 Task: Paragraph spacing (pts) after:"
Action: Mouse moved to (320, 324)
Screenshot: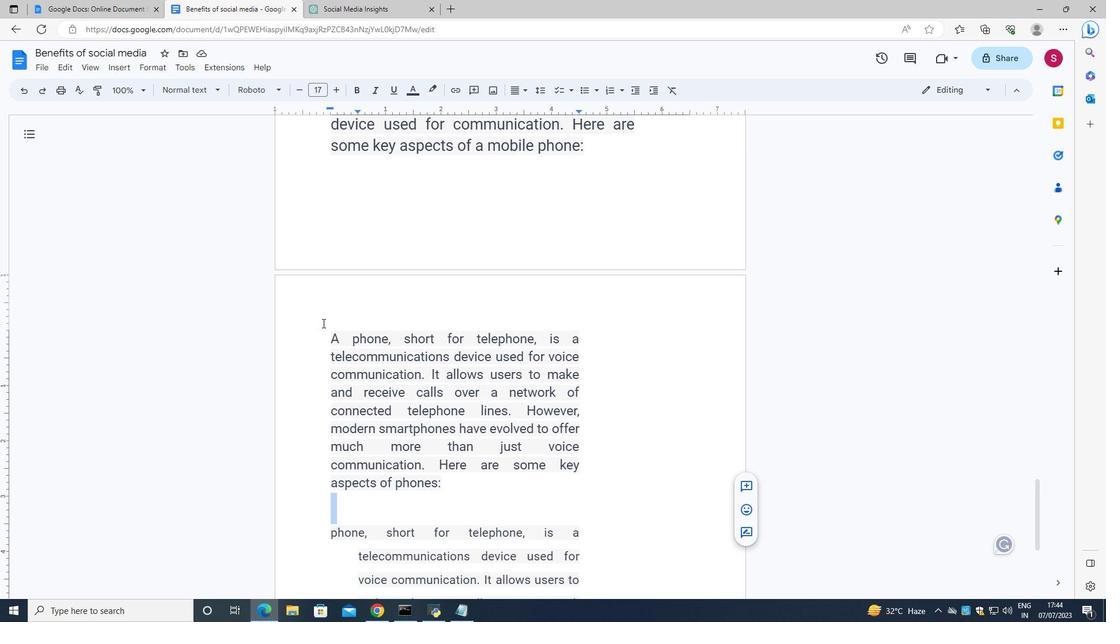 
Action: Mouse pressed left at (320, 324)
Screenshot: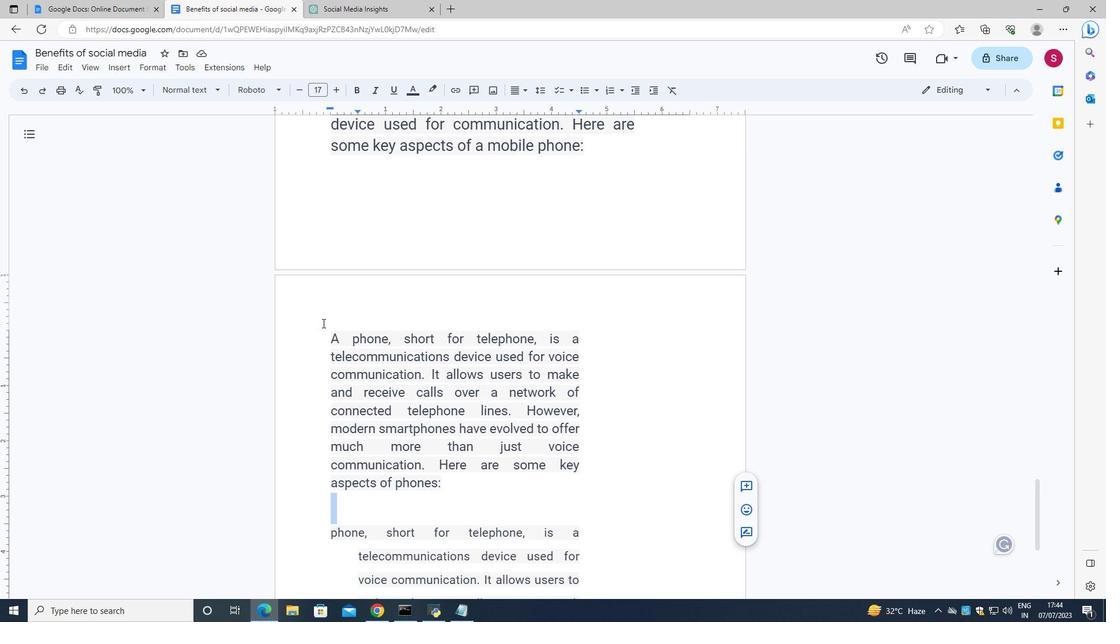 
Action: Mouse moved to (142, 70)
Screenshot: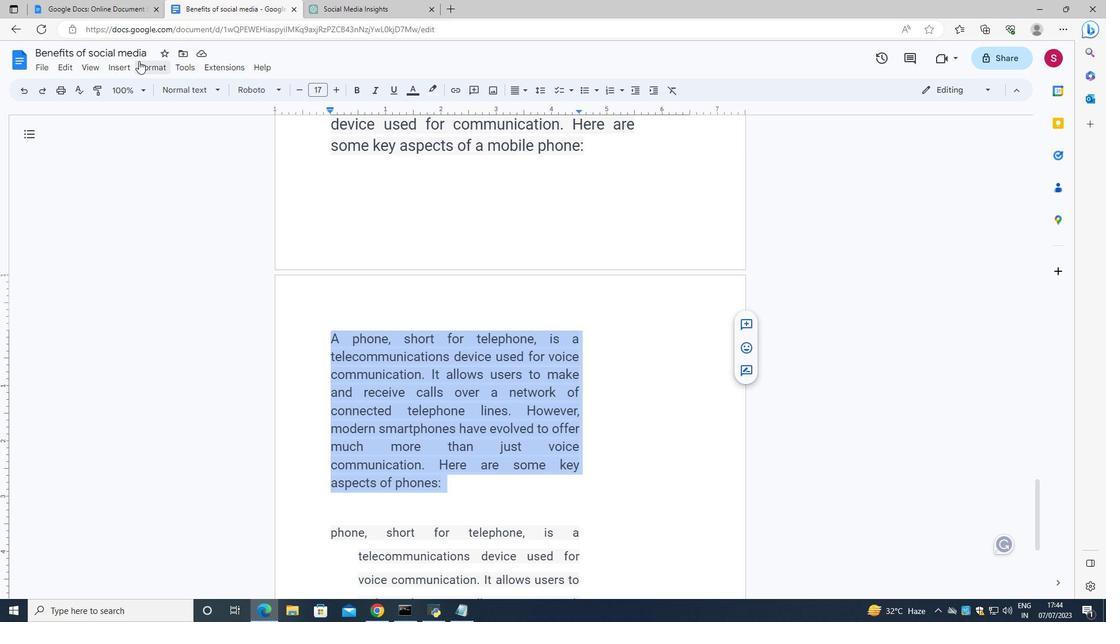 
Action: Mouse pressed left at (142, 70)
Screenshot: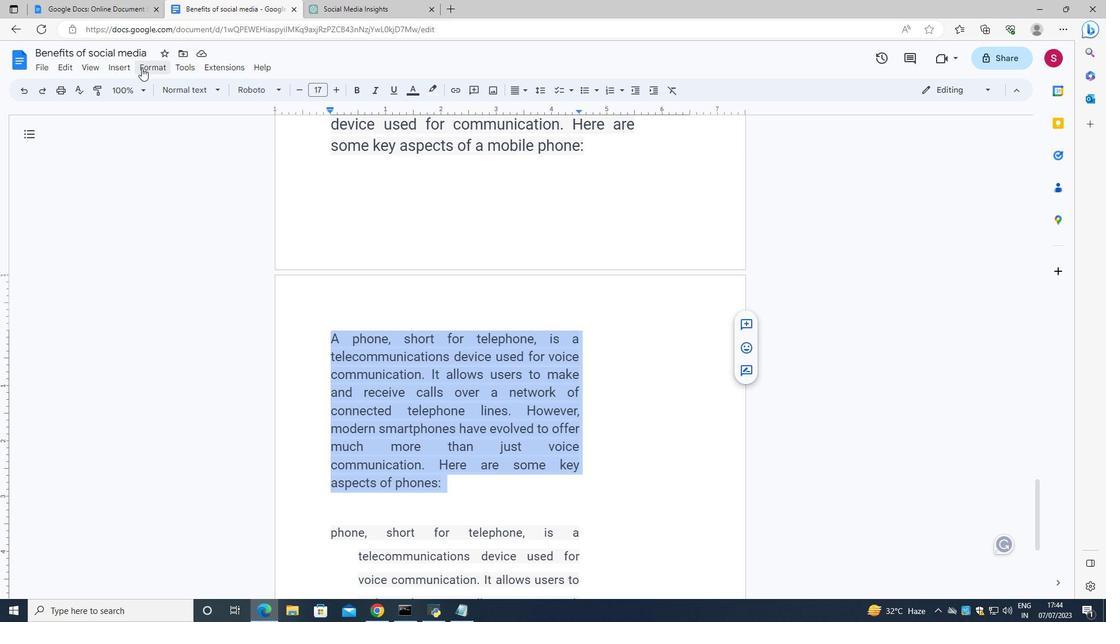 
Action: Mouse moved to (380, 280)
Screenshot: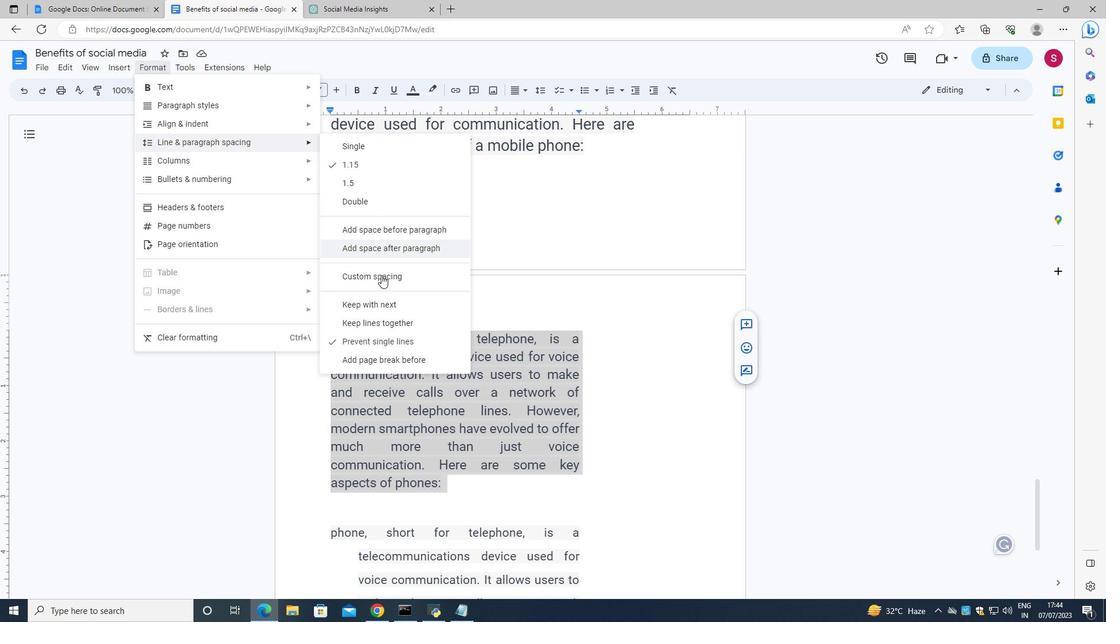 
Action: Mouse pressed left at (380, 280)
Screenshot: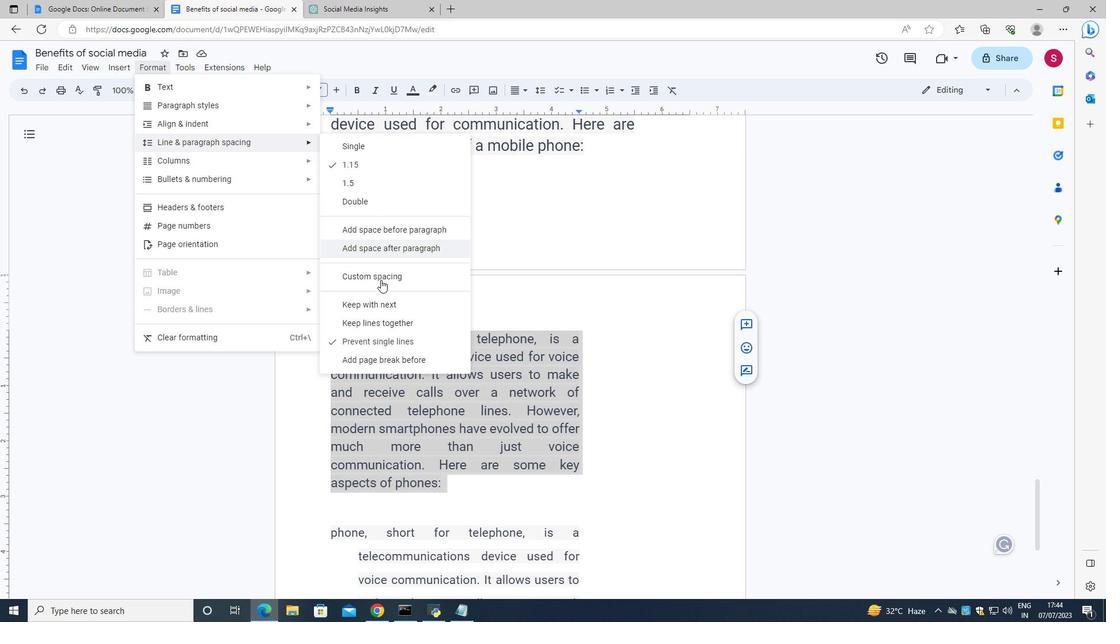 
Action: Mouse moved to (577, 346)
Screenshot: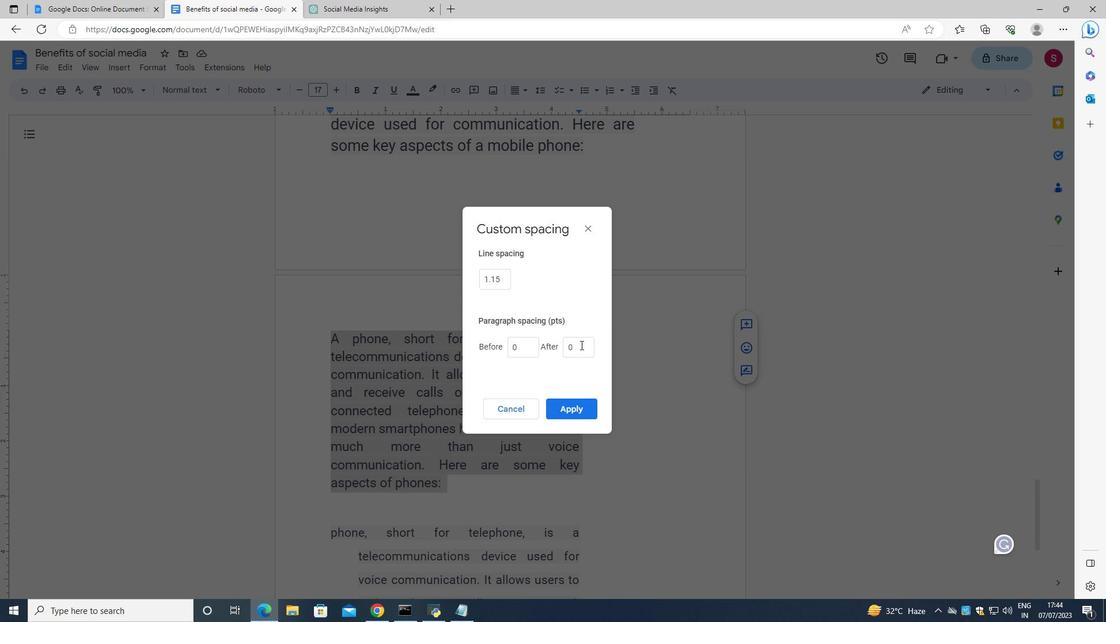 
Action: Mouse pressed left at (577, 346)
Screenshot: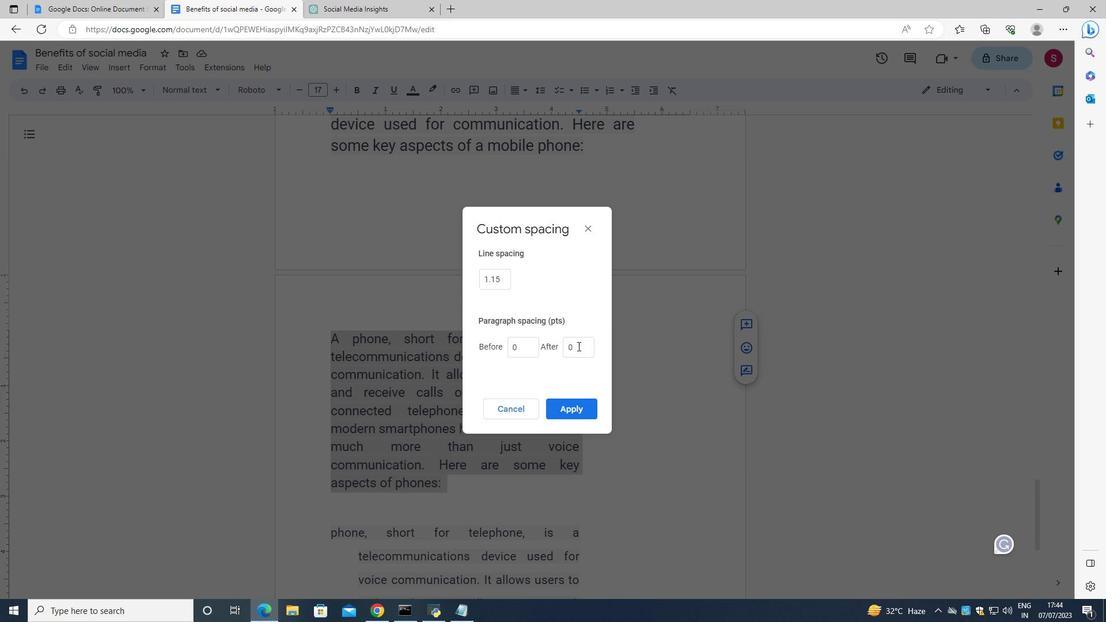 
Action: Mouse pressed left at (577, 346)
Screenshot: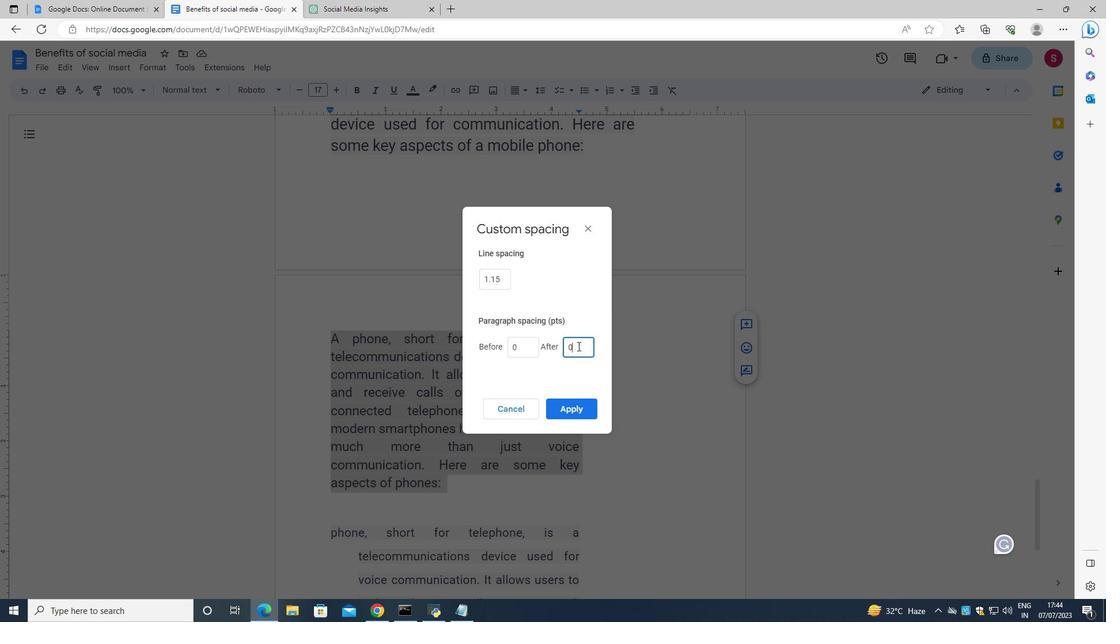 
Action: Key pressed <Key.backspace>1.5
Screenshot: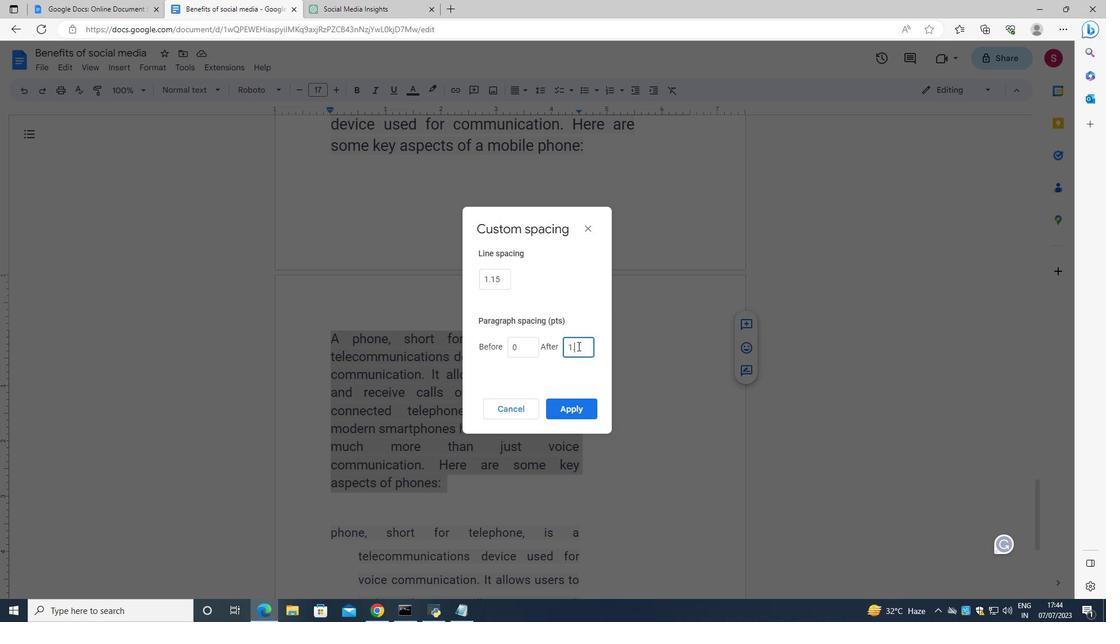 
Action: Mouse moved to (574, 405)
Screenshot: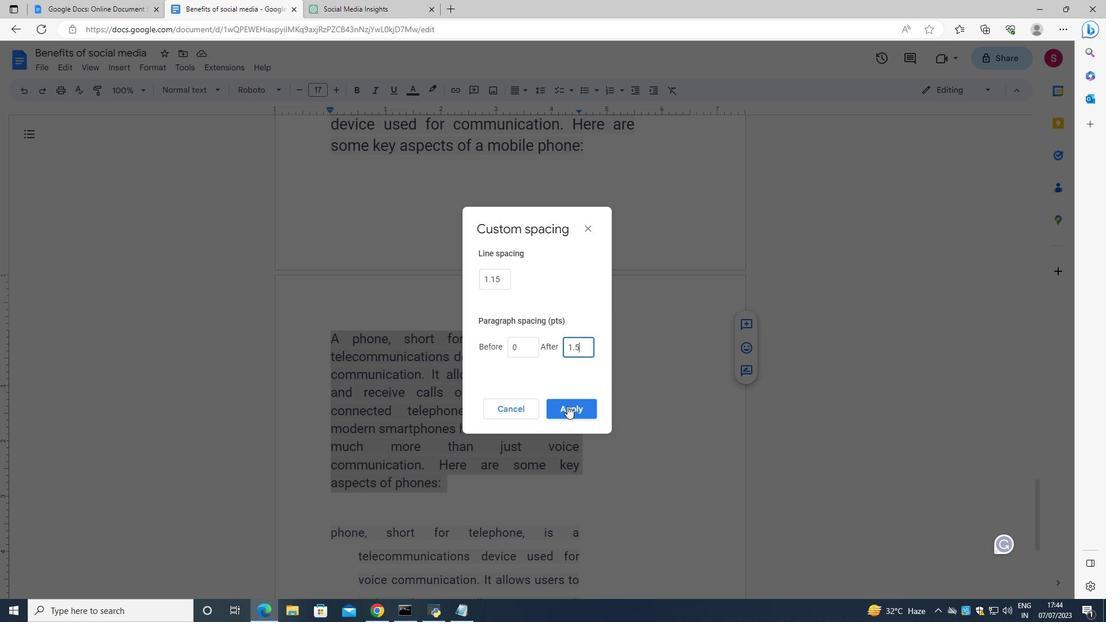
Action: Mouse pressed left at (574, 405)
Screenshot: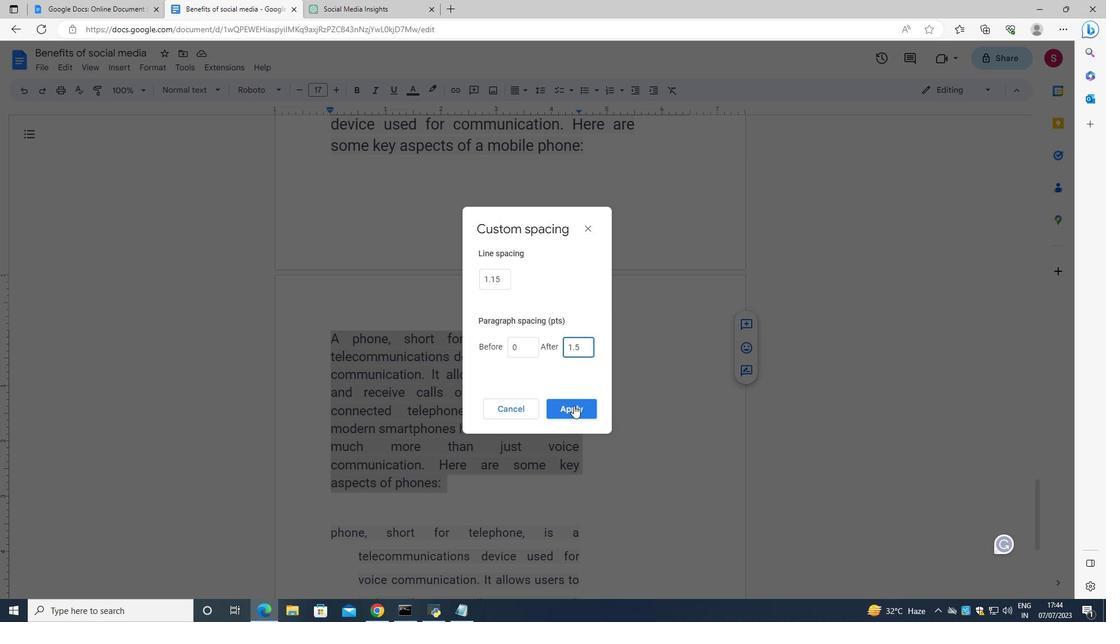 
